 Task: Add Lucky Habanero Original Hot Salsa to the cart.
Action: Mouse moved to (249, 121)
Screenshot: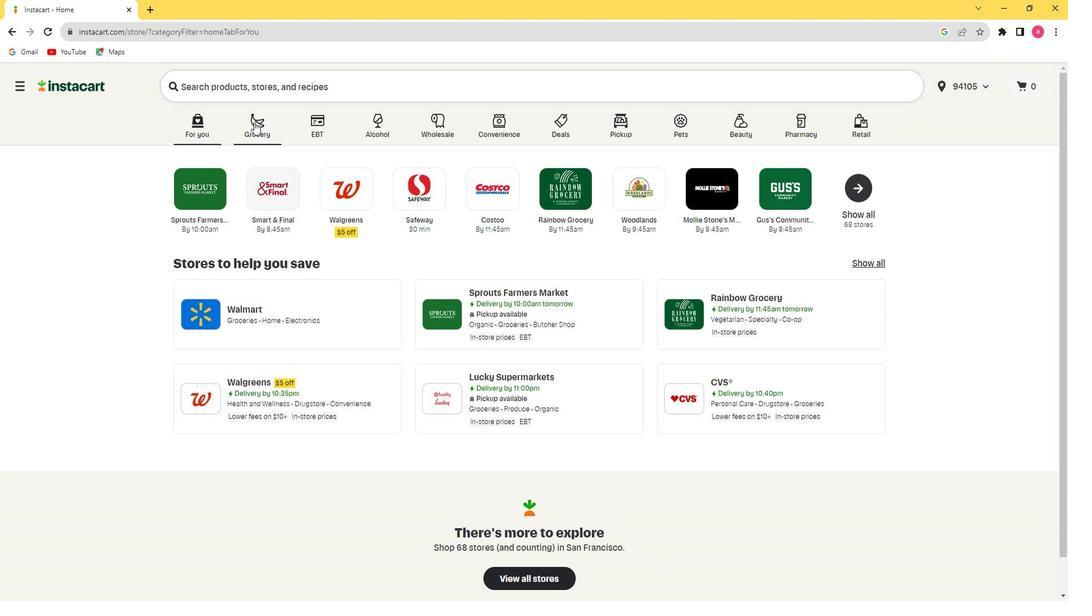 
Action: Mouse pressed left at (249, 121)
Screenshot: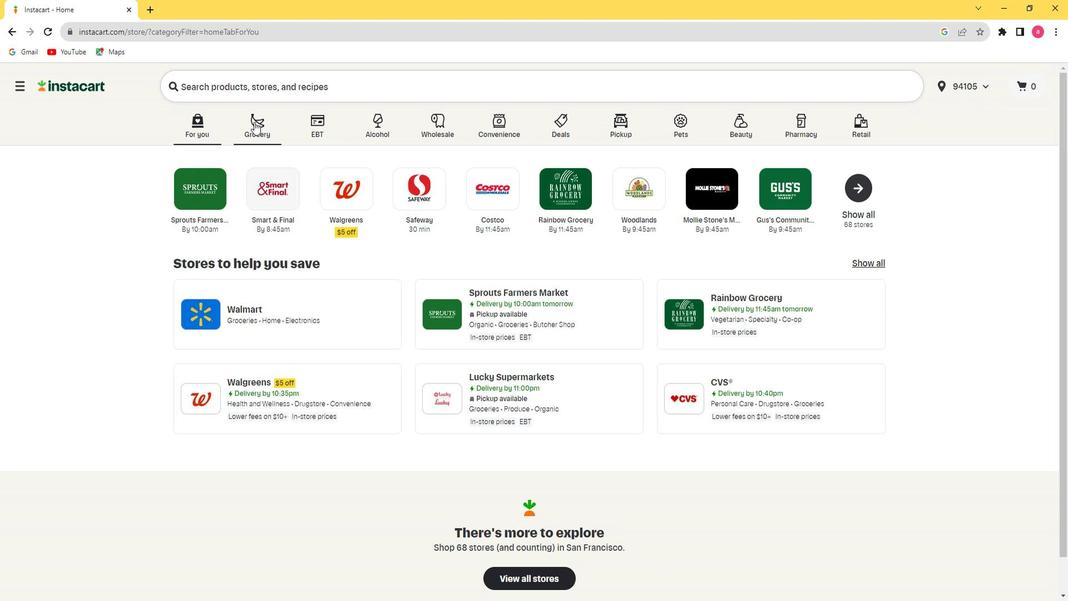 
Action: Mouse moved to (684, 186)
Screenshot: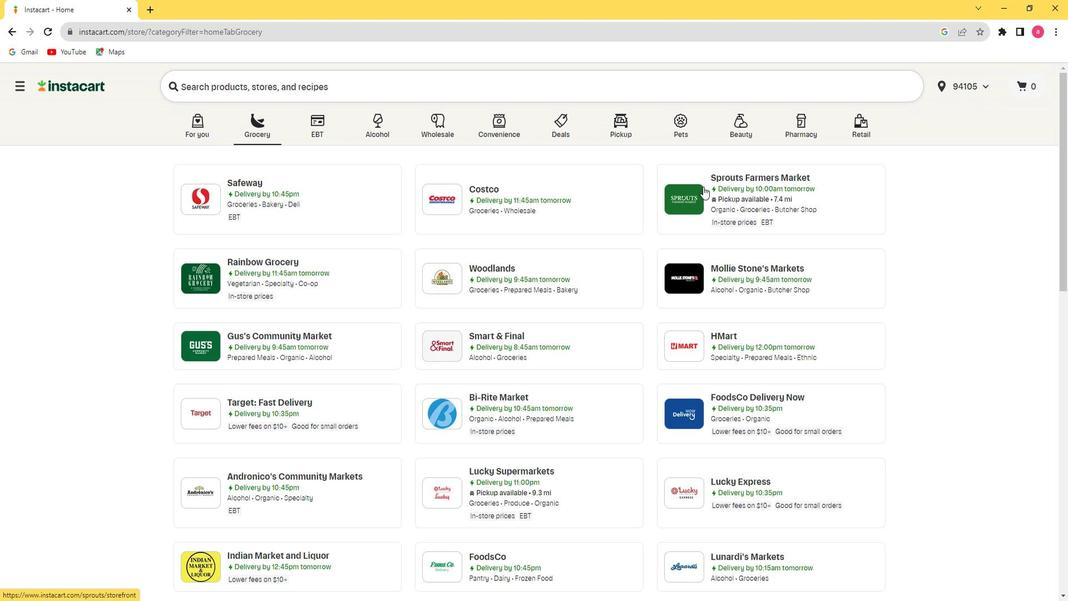 
Action: Mouse pressed left at (684, 186)
Screenshot: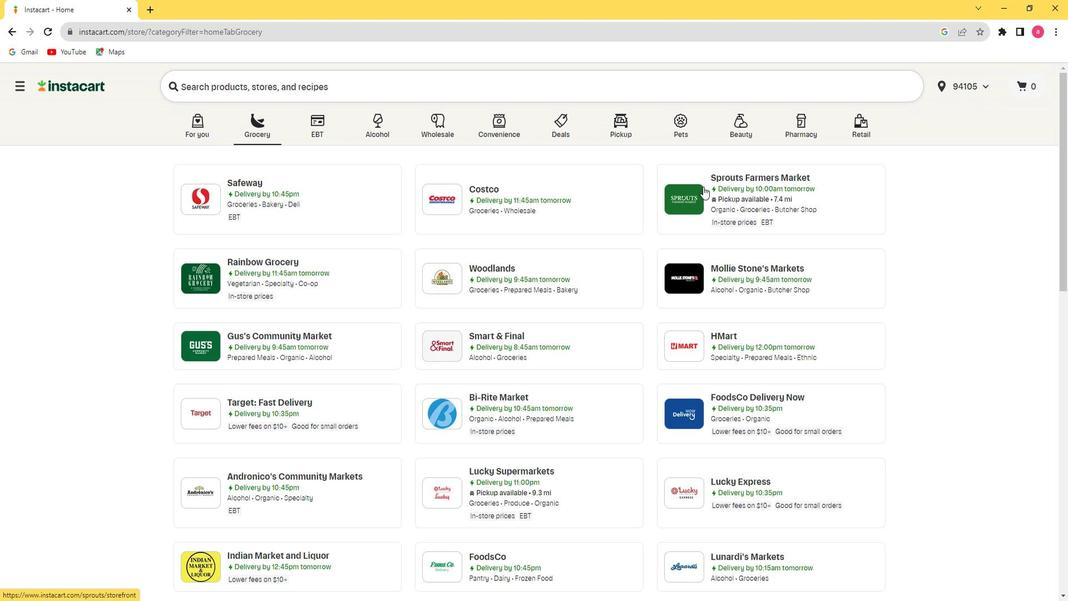 
Action: Mouse moved to (79, 463)
Screenshot: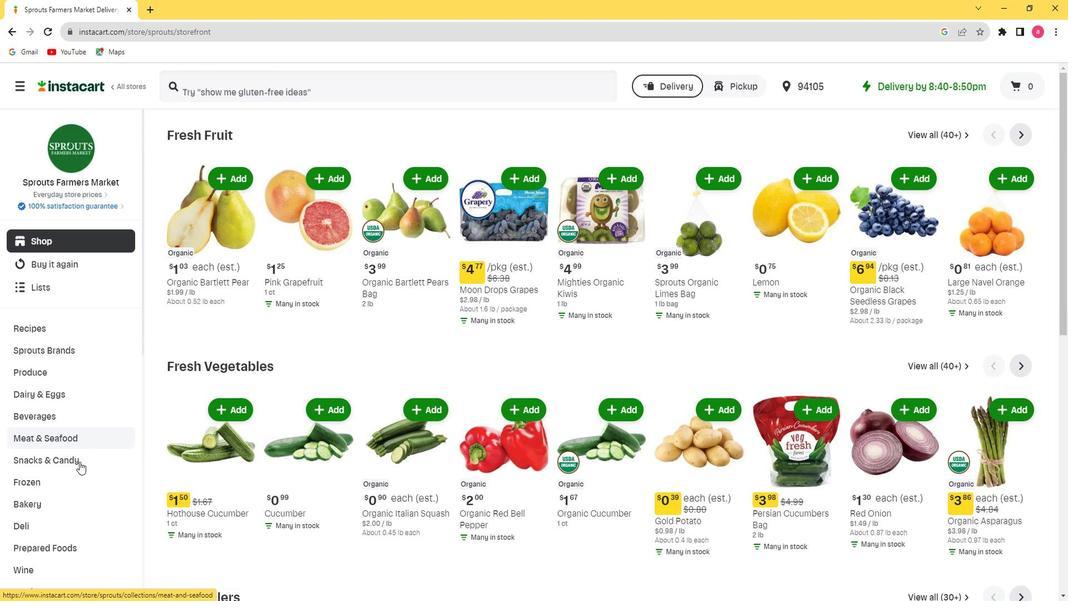 
Action: Mouse pressed left at (79, 463)
Screenshot: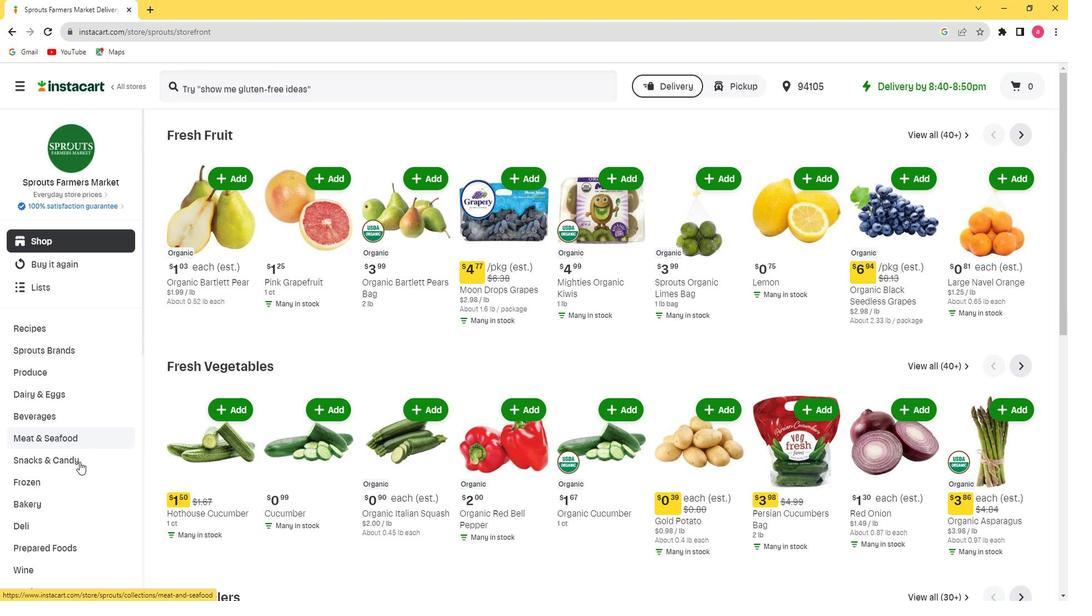 
Action: Mouse moved to (79, 462)
Screenshot: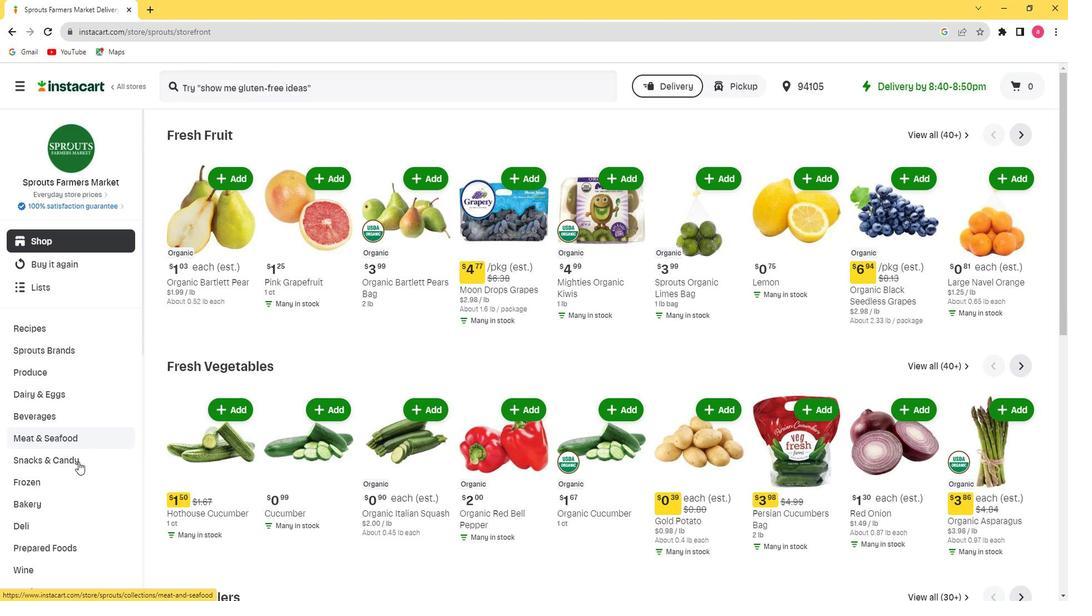
Action: Mouse scrolled (79, 461) with delta (0, 0)
Screenshot: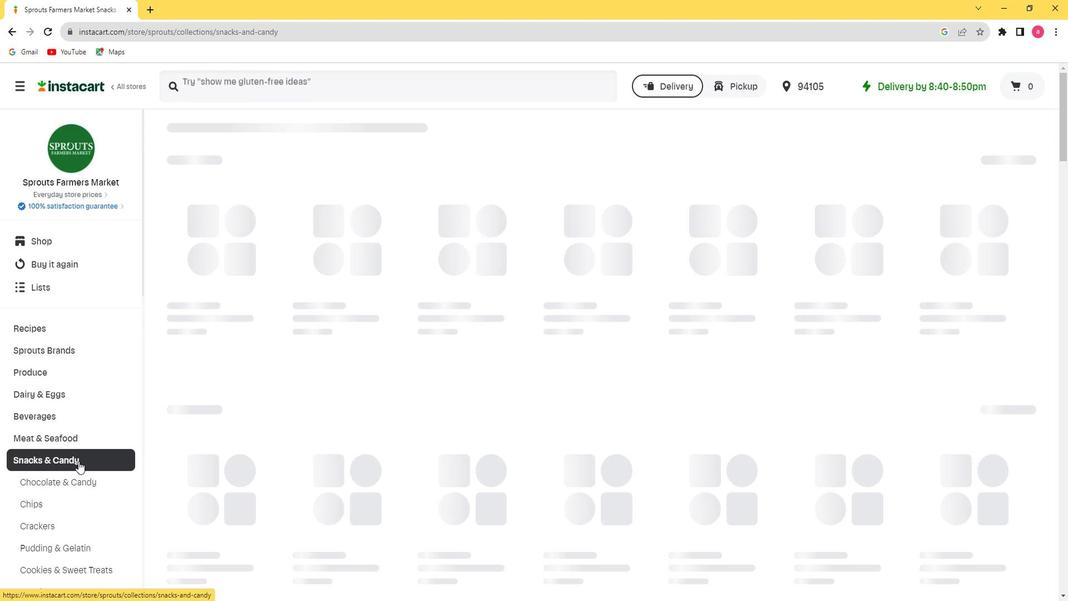 
Action: Mouse scrolled (79, 461) with delta (0, 0)
Screenshot: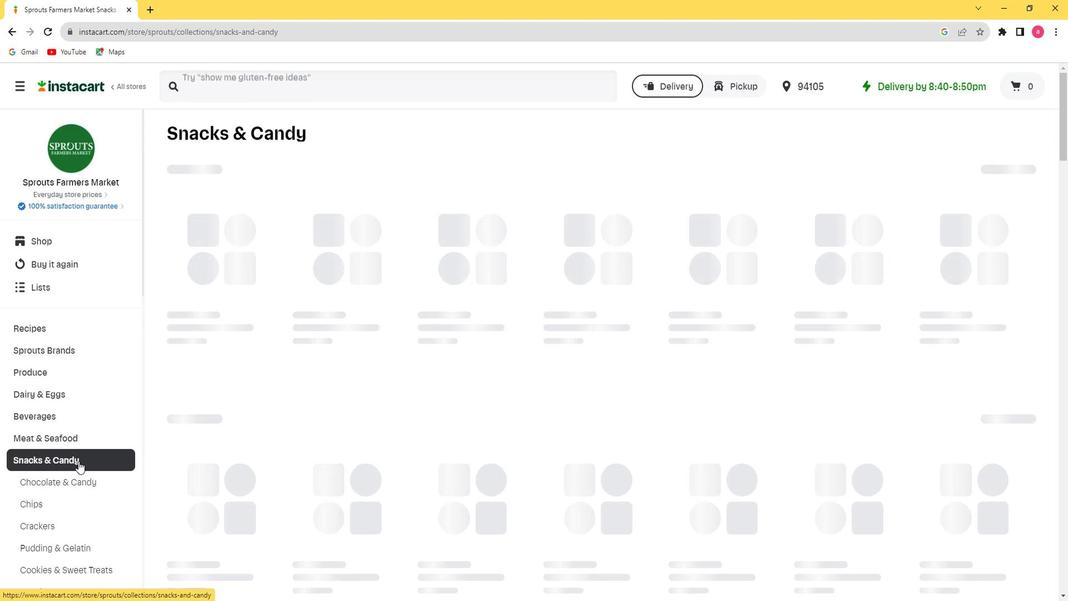 
Action: Mouse scrolled (79, 461) with delta (0, 0)
Screenshot: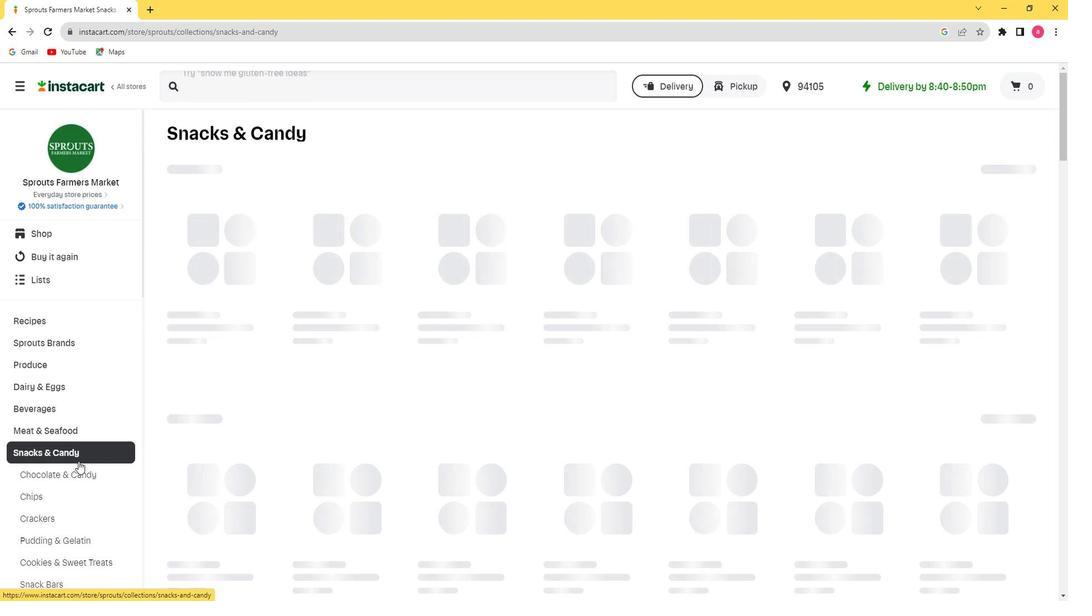 
Action: Mouse scrolled (79, 461) with delta (0, 0)
Screenshot: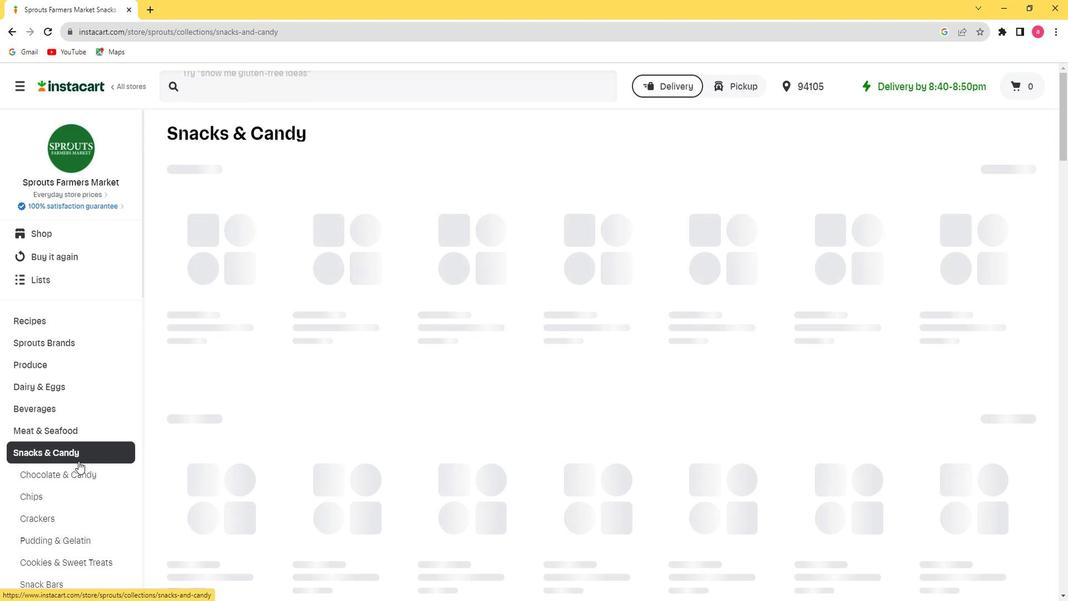 
Action: Mouse moved to (53, 494)
Screenshot: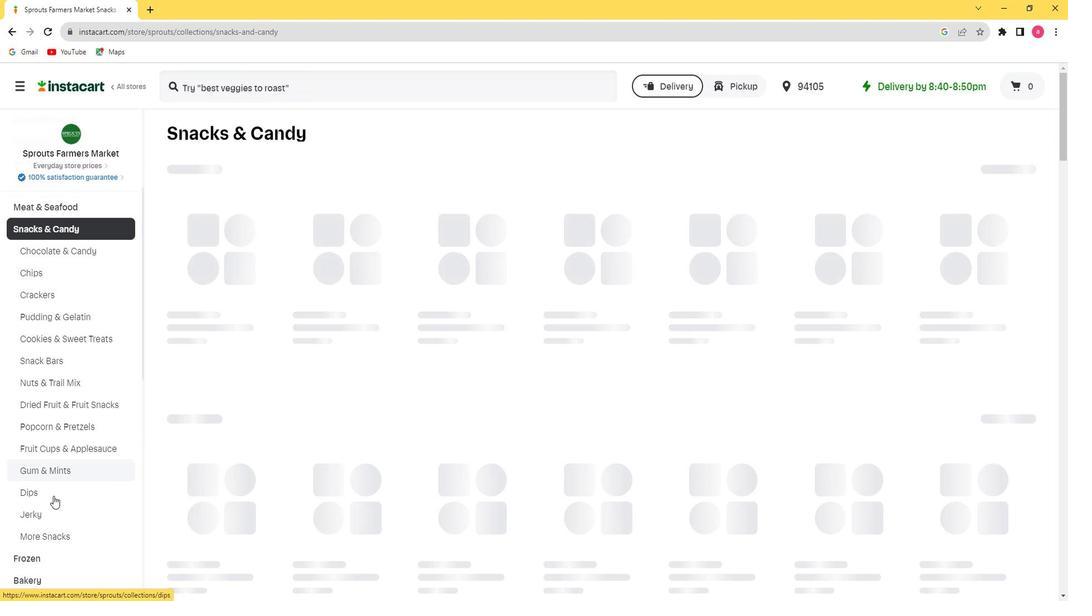 
Action: Mouse pressed left at (53, 494)
Screenshot: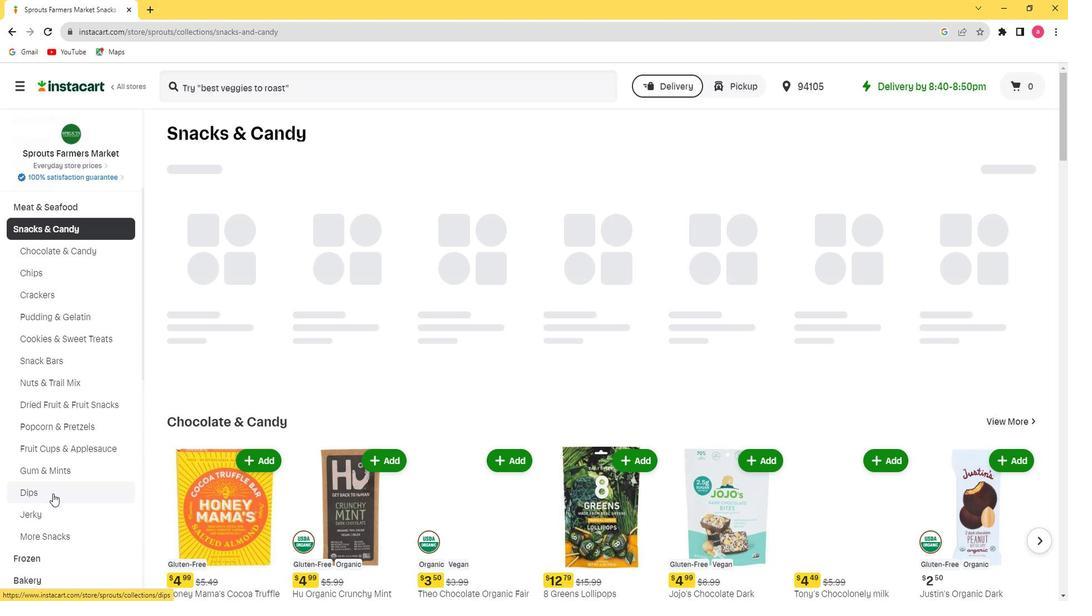 
Action: Mouse moved to (229, 179)
Screenshot: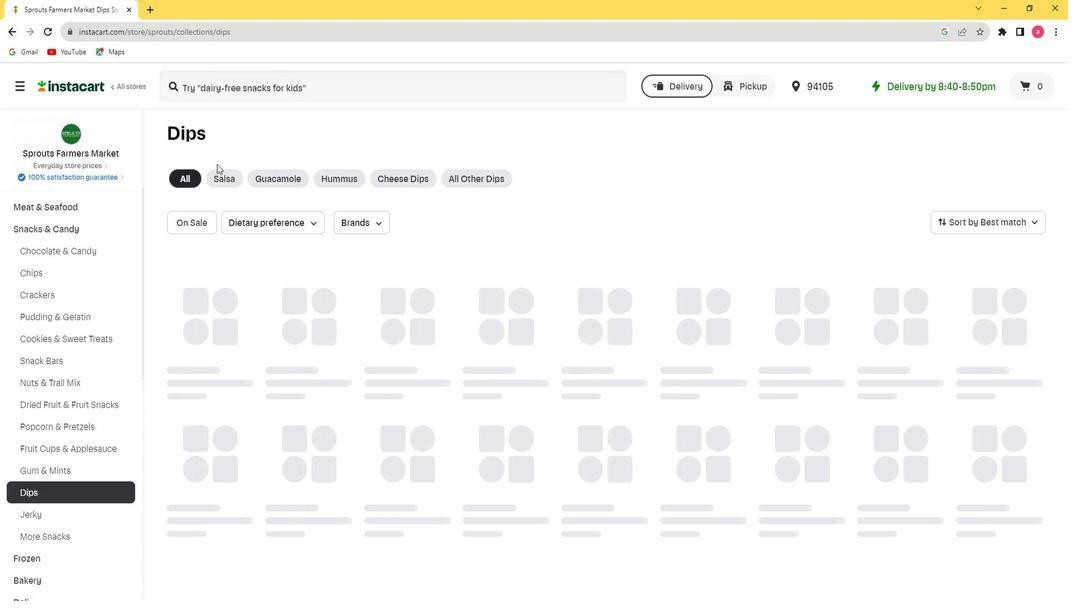 
Action: Mouse pressed left at (229, 179)
Screenshot: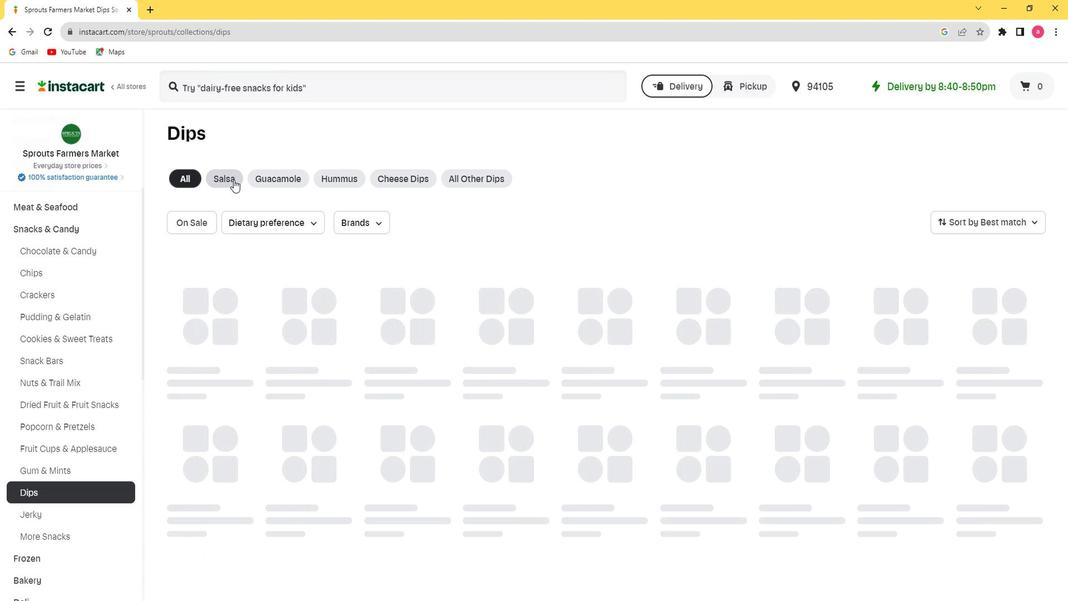 
Action: Mouse moved to (242, 91)
Screenshot: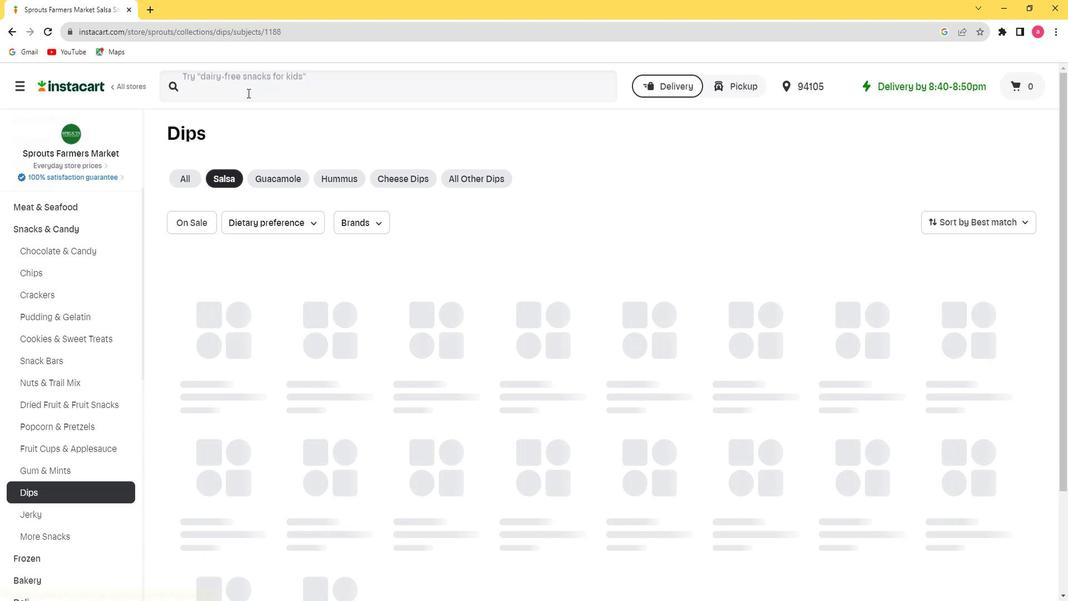 
Action: Mouse pressed left at (242, 91)
Screenshot: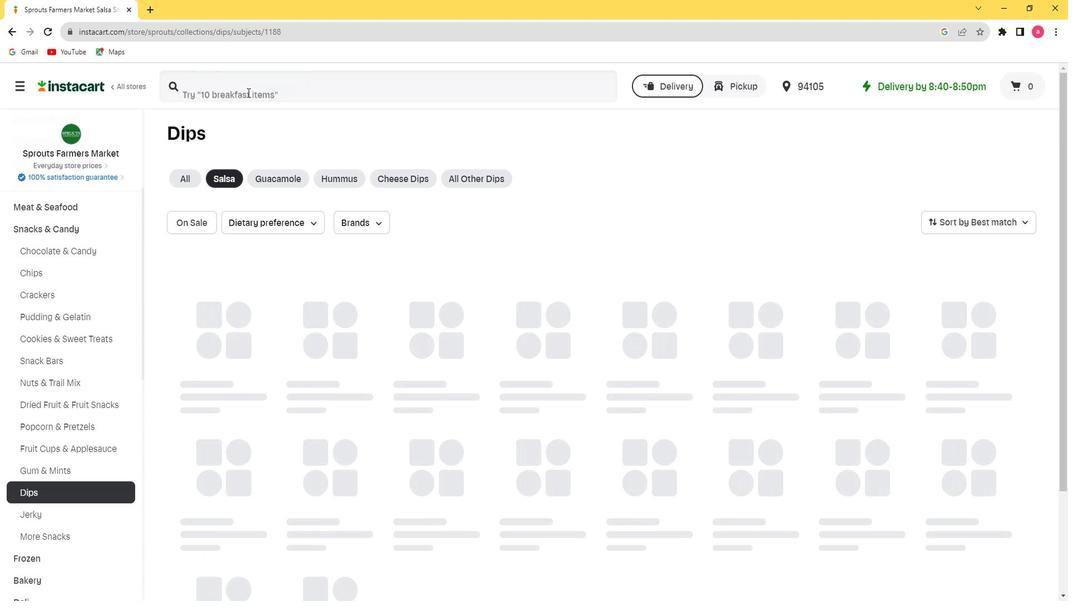 
Action: Key pressed <Key.shift>Luc
Screenshot: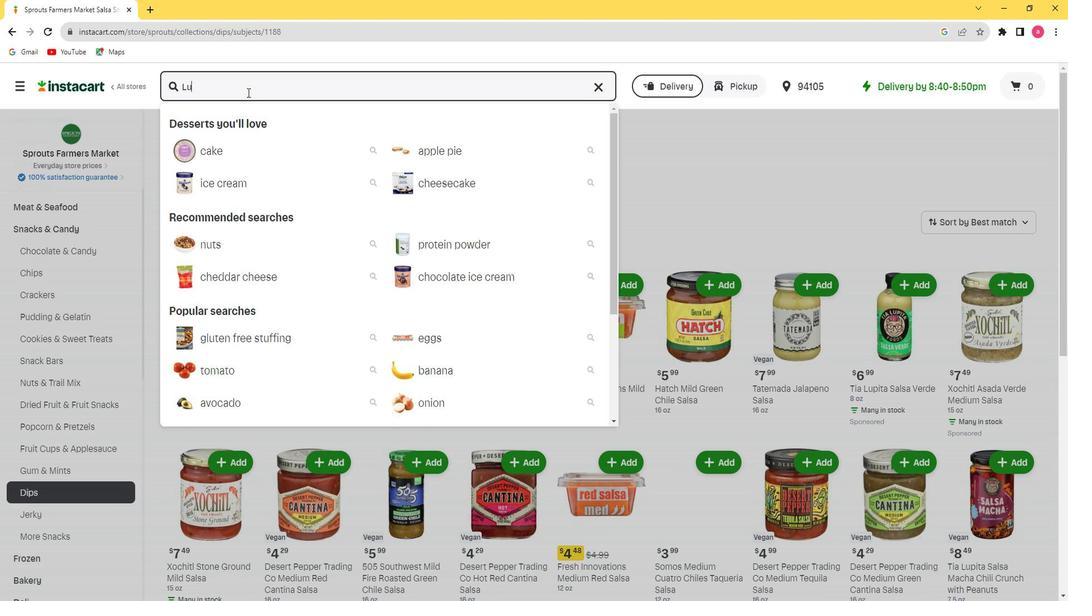 
Action: Mouse moved to (242, 91)
Screenshot: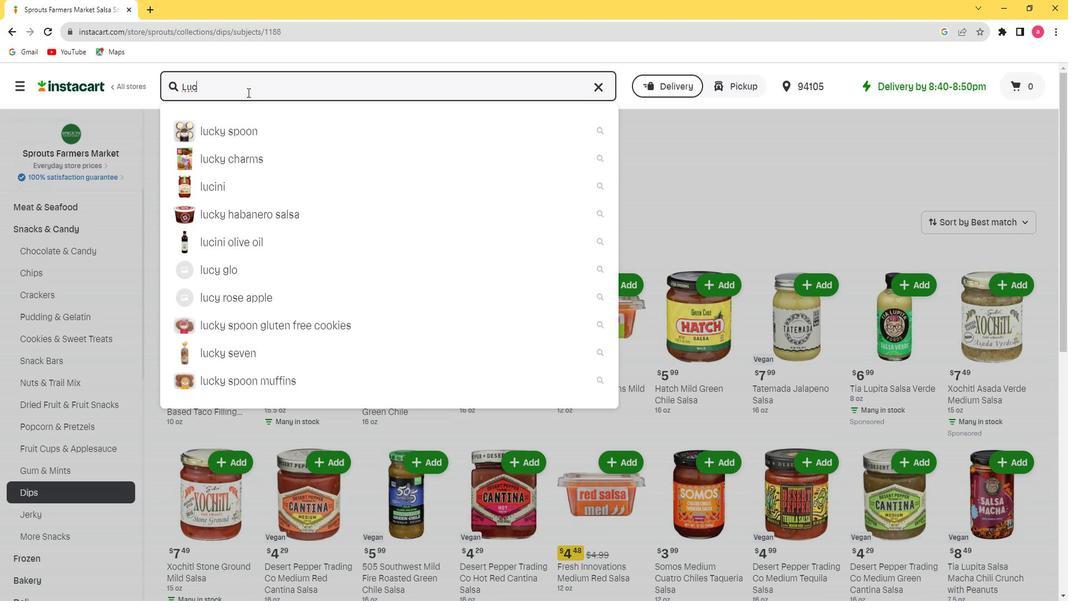 
Action: Key pressed ky<Key.space><Key.shift><Key.shift><Key.shift><Key.shift><Key.shift><Key.shift><Key.shift><Key.shift><Key.shift><Key.shift><Key.shift><Key.shift><Key.shift><Key.shift><Key.shift><Key.shift><Key.shift><Key.shift><Key.shift><Key.shift><Key.shift><Key.shift><Key.shift><Key.shift><Key.shift><Key.shift><Key.shift><Key.shift><Key.shift><Key.shift><Key.shift><Key.shift><Key.shift><Key.shift><Key.shift><Key.shift><Key.shift><Key.shift><Key.shift><Key.shift><Key.shift><Key.shift><Key.shift><Key.shift><Key.shift><Key.shift><Key.shift><Key.shift><Key.shift><Key.shift><Key.shift><Key.shift><Key.shift><Key.shift><Key.shift><Key.shift><Key.shift><Key.shift><Key.shift><Key.shift><Key.shift><Key.shift><Key.shift><Key.shift><Key.shift><Key.shift><Key.shift><Key.shift><Key.shift><Key.shift><Key.shift><Key.shift><Key.shift><Key.shift><Key.shift><Key.shift><Key.shift><Key.shift><Key.shift><Key.shift><Key.shift><Key.shift><Key.shift><Key.shift><Key.shift><Key.shift><Key.shift><Key.shift><Key.shift><Key.shift><Key.shift><Key.shift><Key.shift><Key.shift>Habanero<Key.space><Key.shift>Orgi<Key.backspace><Key.backspace>iginal<Key.space><Key.shift><Key.shift><Key.shift><Key.shift><Key.shift><Key.shift><Key.shift><Key.shift><Key.shift><Key.shift><Key.shift><Key.shift><Key.shift><Key.shift><Key.shift><Key.shift><Key.shift><Key.shift><Key.shift><Key.shift><Key.shift><Key.shift><Key.shift><Key.shift><Key.shift><Key.shift><Key.shift><Key.shift><Key.shift><Key.shift><Key.shift><Key.shift><Key.shift><Key.shift>Hot<Key.space><Key.shift>Salsa<Key.enter>
Screenshot: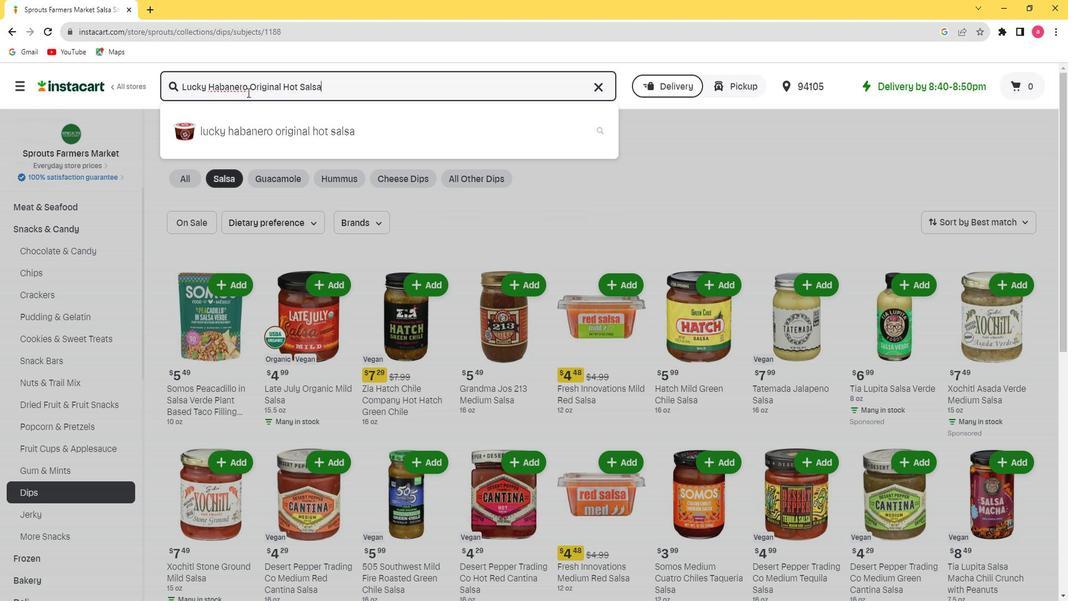 
Action: Mouse moved to (299, 214)
Screenshot: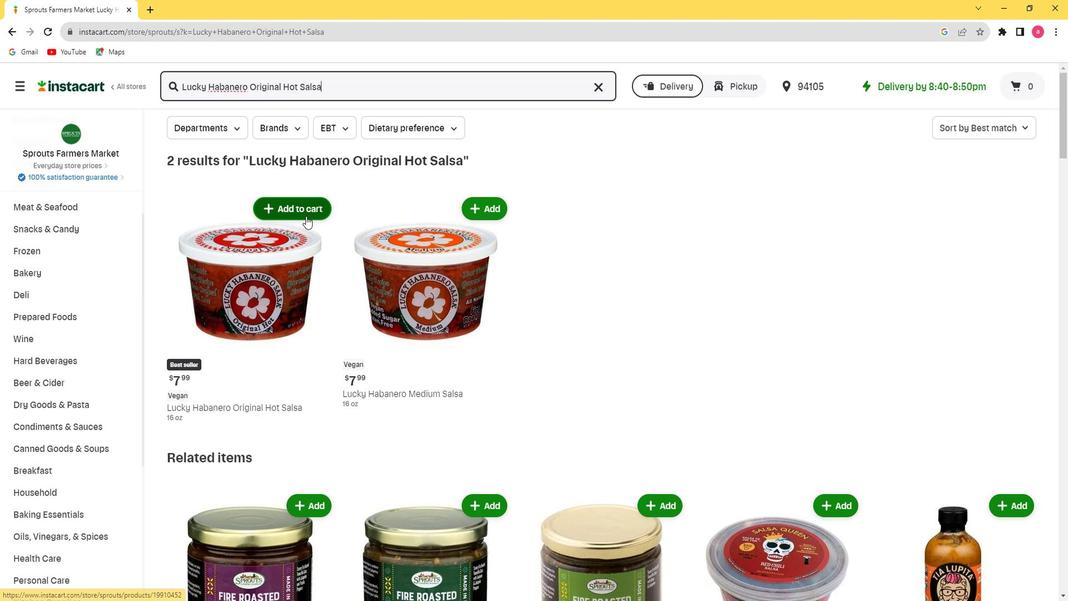 
Action: Mouse pressed left at (299, 214)
Screenshot: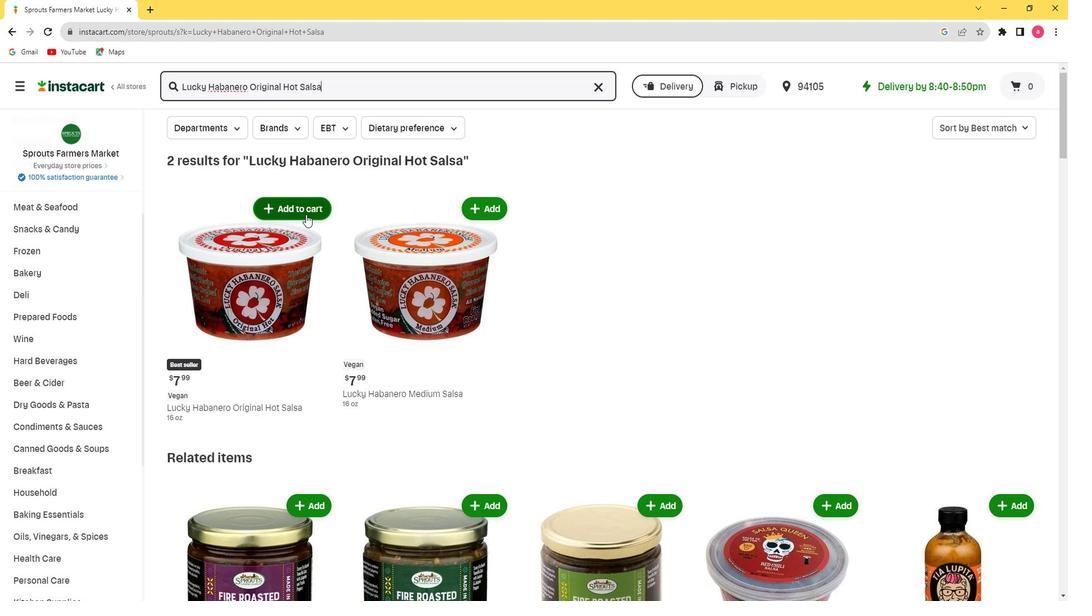 
Action: Mouse moved to (313, 306)
Screenshot: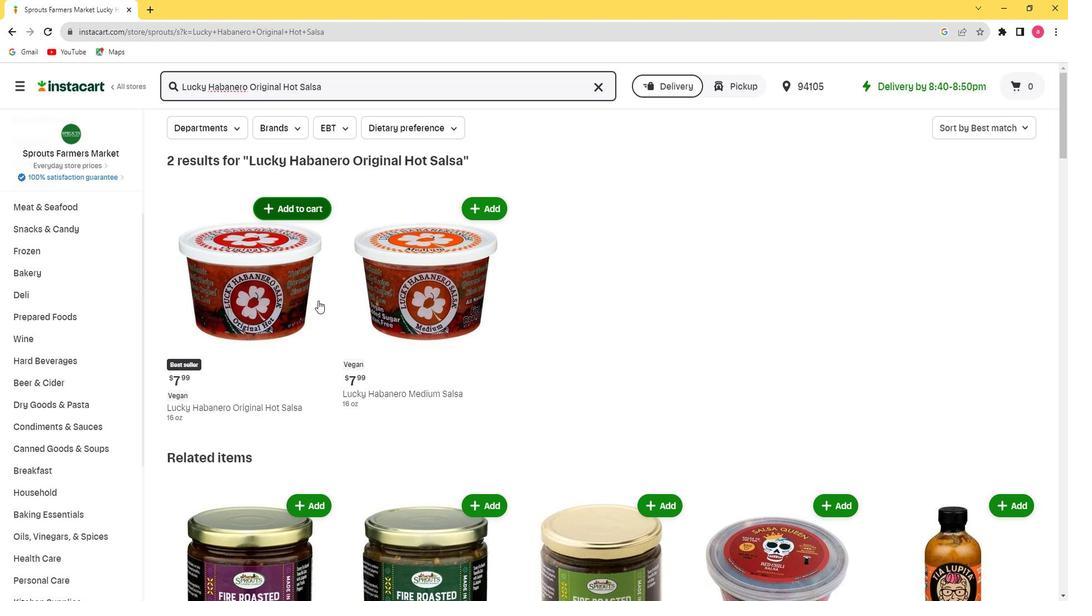 
